 Task: Check the median sale price of condos/co-ops in the last 1 year.
Action: Mouse moved to (1000, 183)
Screenshot: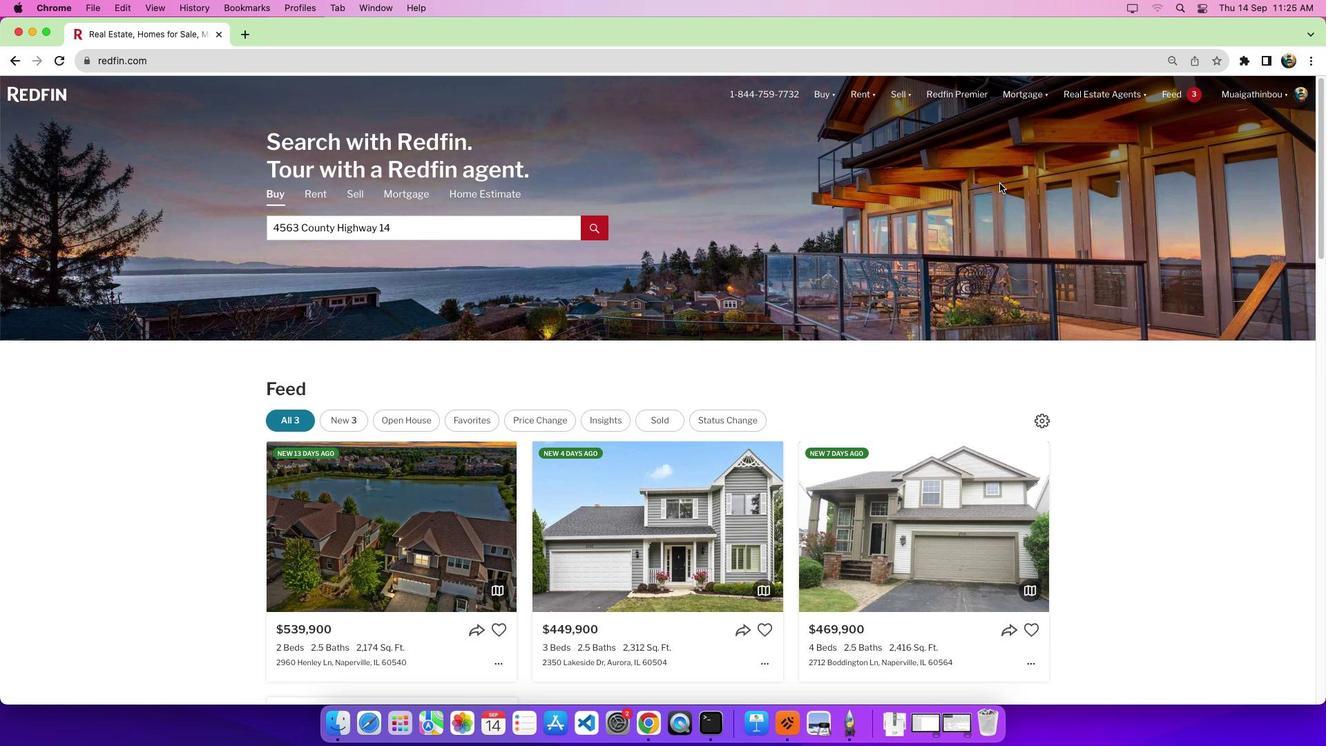 
Action: Mouse pressed left at (1000, 183)
Screenshot: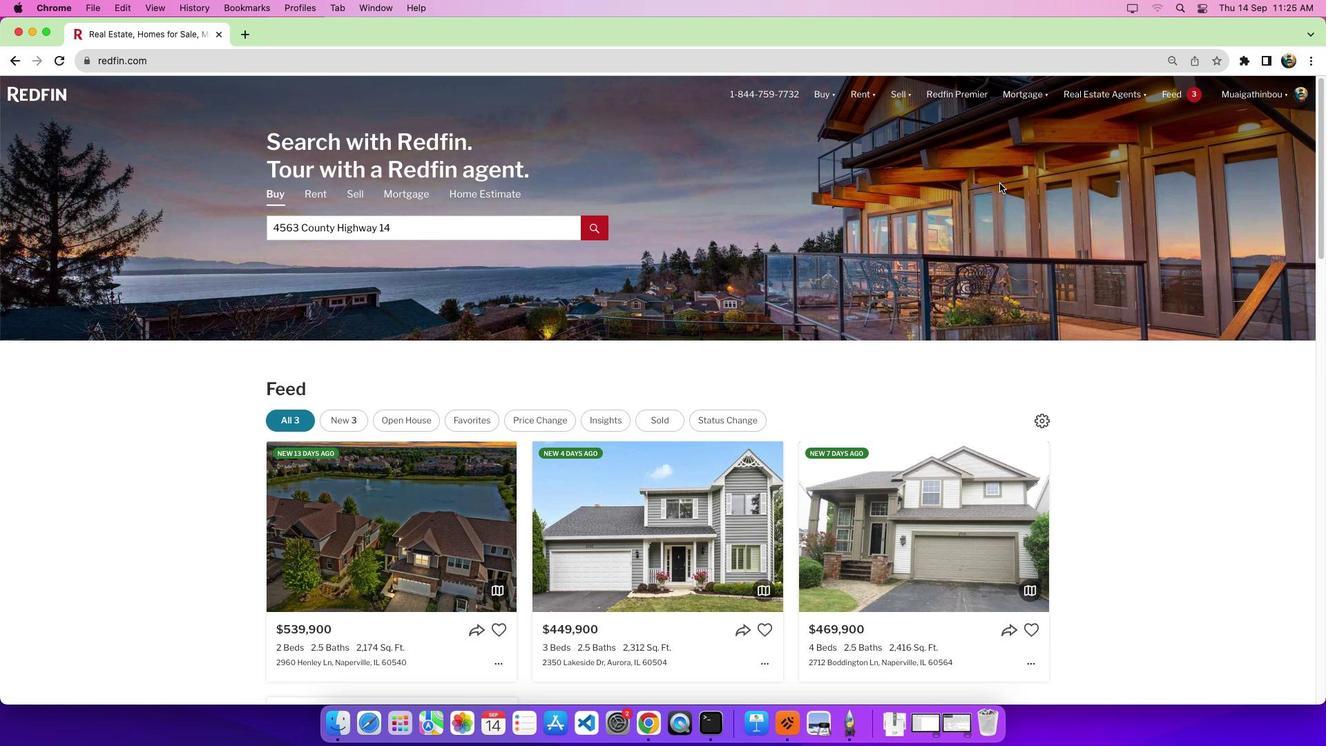 
Action: Mouse moved to (1062, 200)
Screenshot: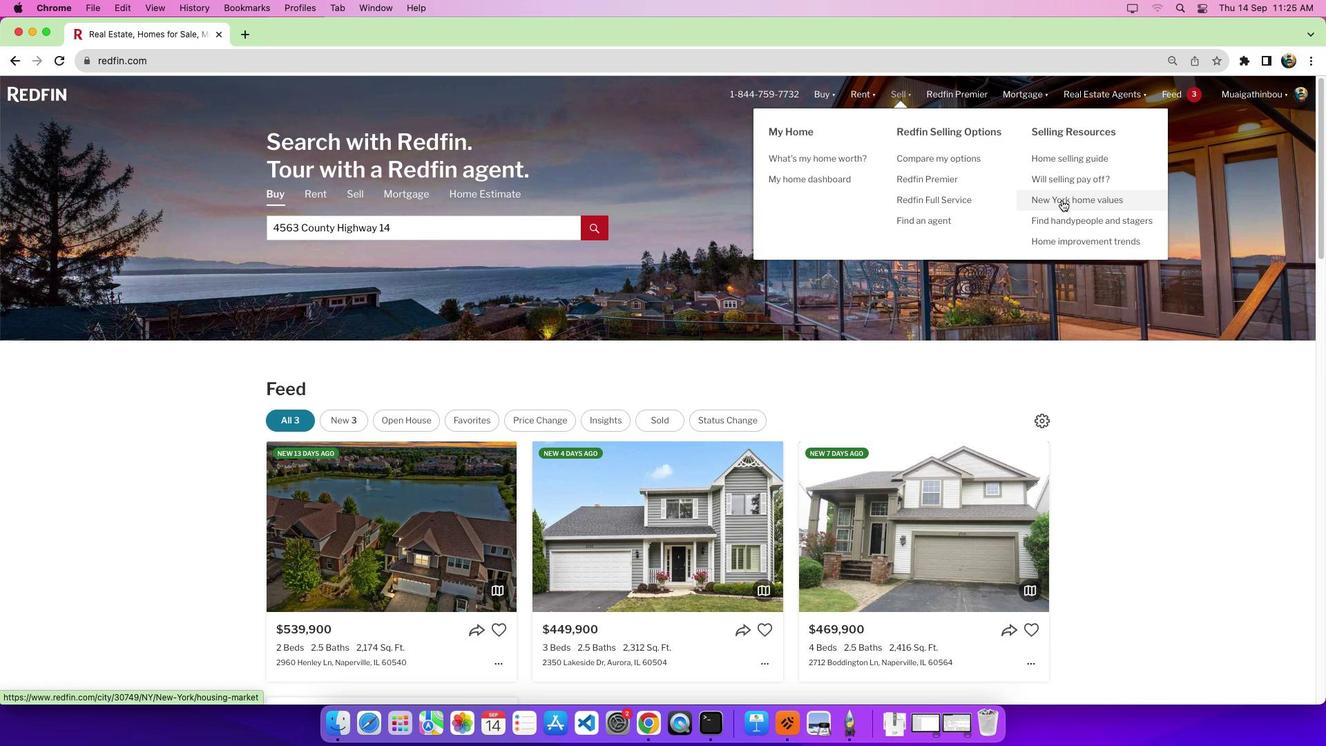 
Action: Mouse pressed left at (1062, 200)
Screenshot: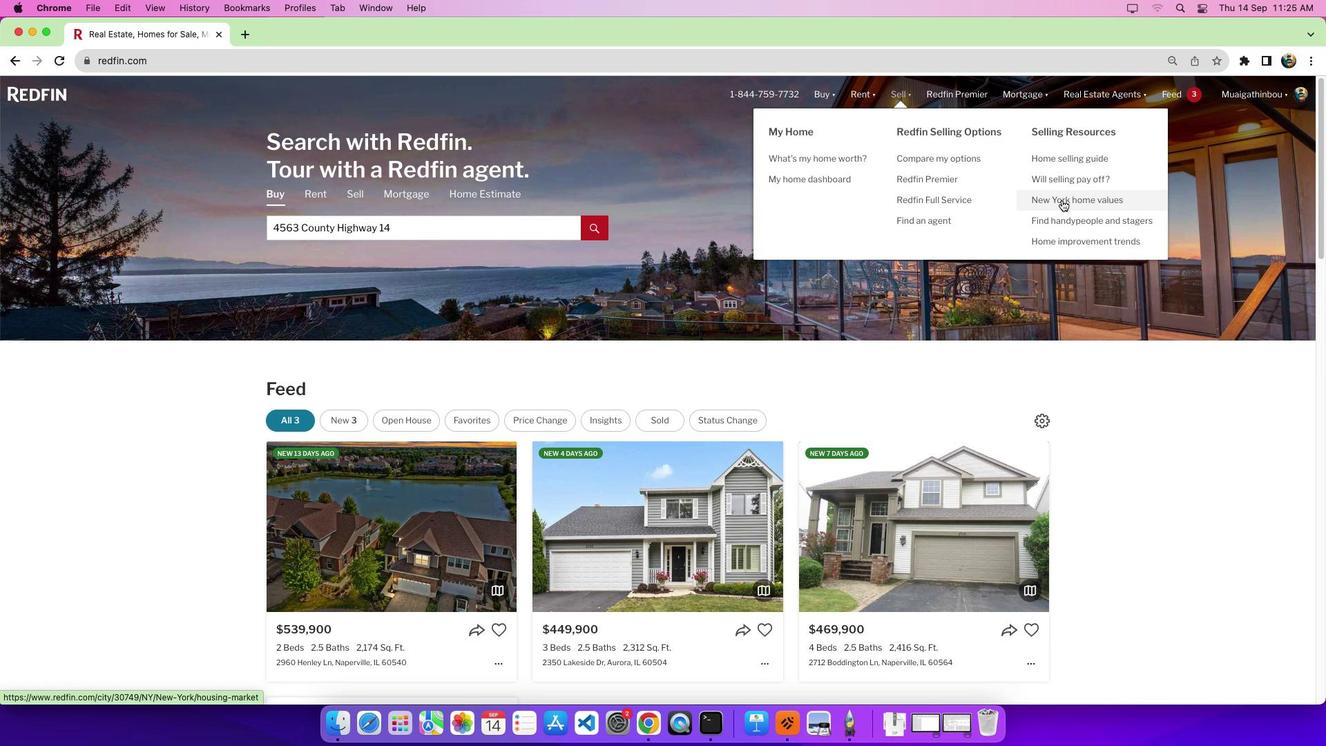 
Action: Mouse moved to (464, 452)
Screenshot: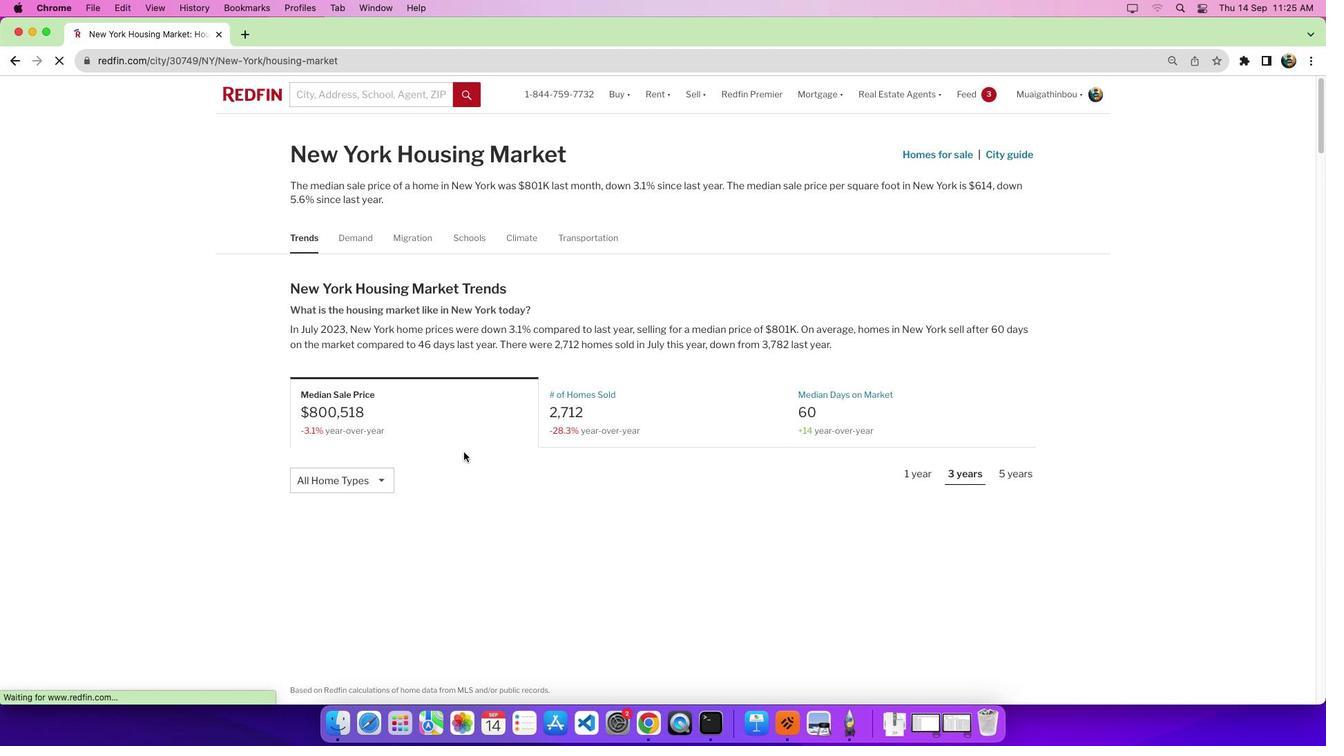 
Action: Mouse pressed left at (464, 452)
Screenshot: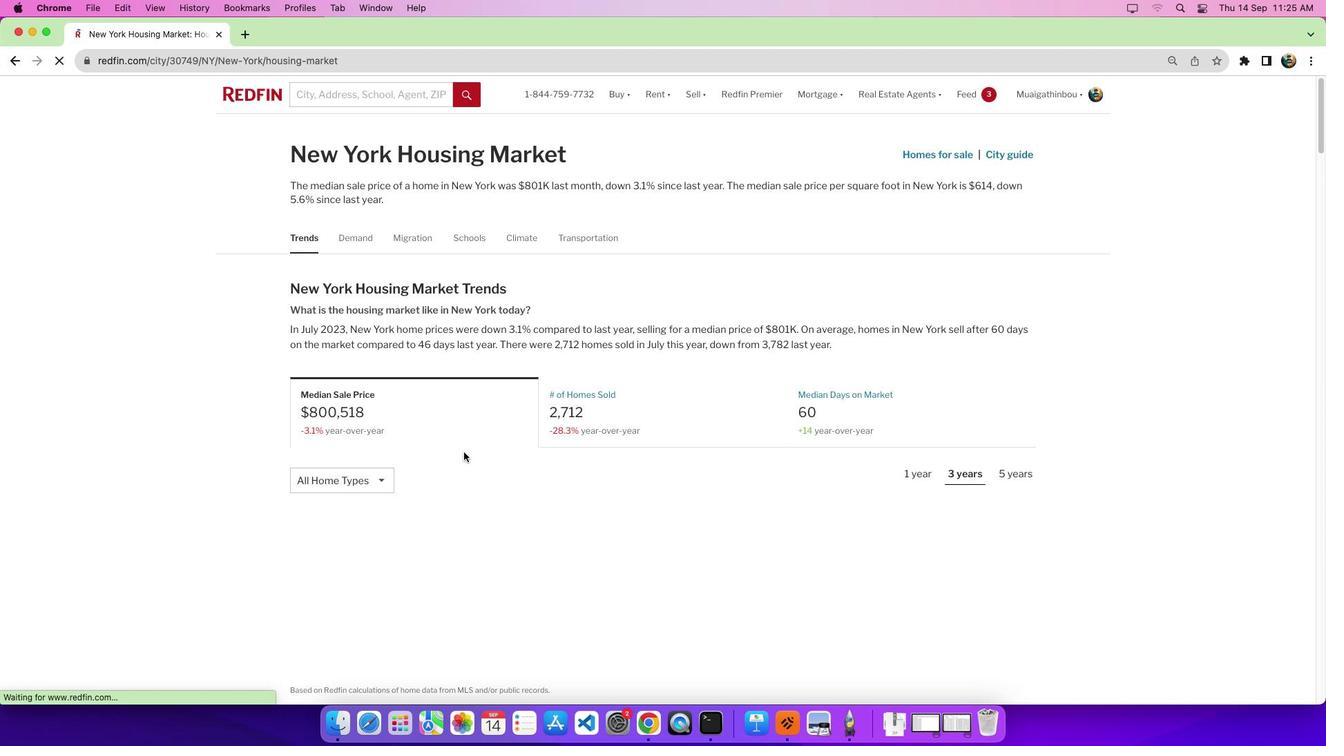 
Action: Mouse moved to (366, 484)
Screenshot: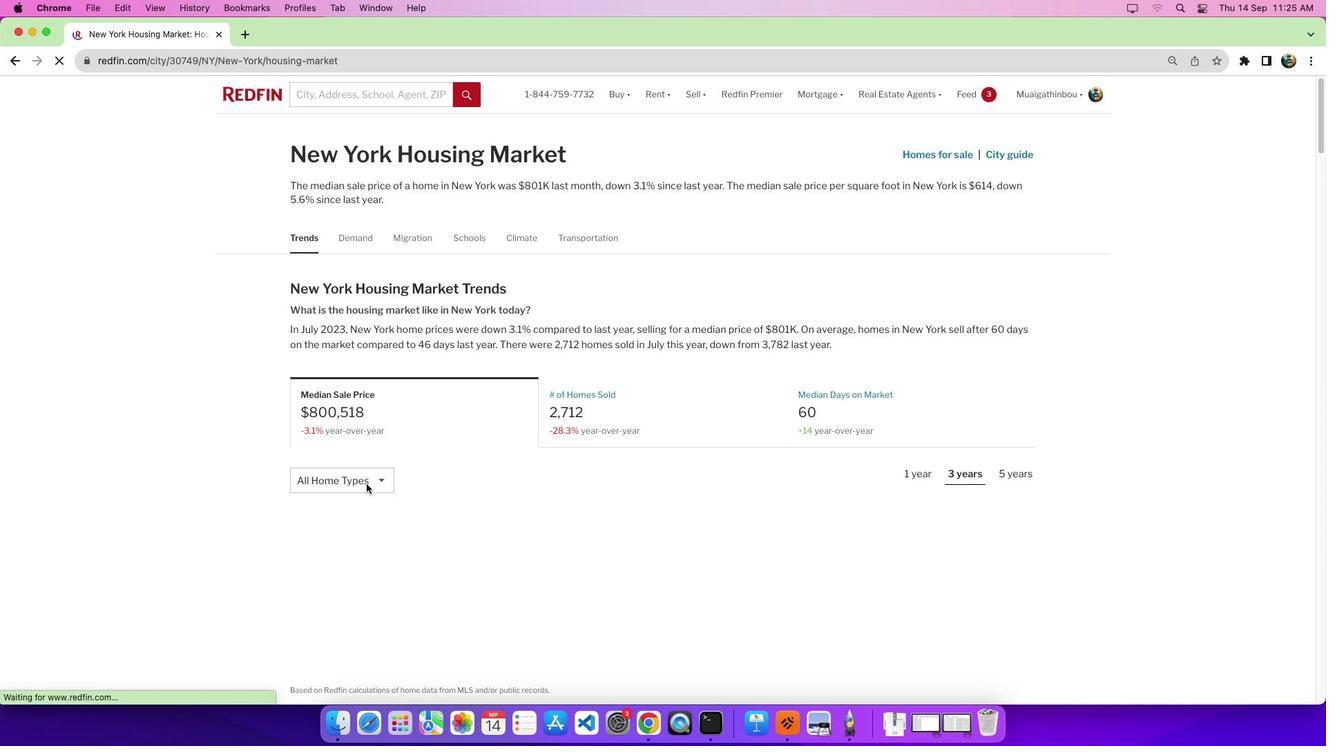 
Action: Mouse pressed left at (366, 484)
Screenshot: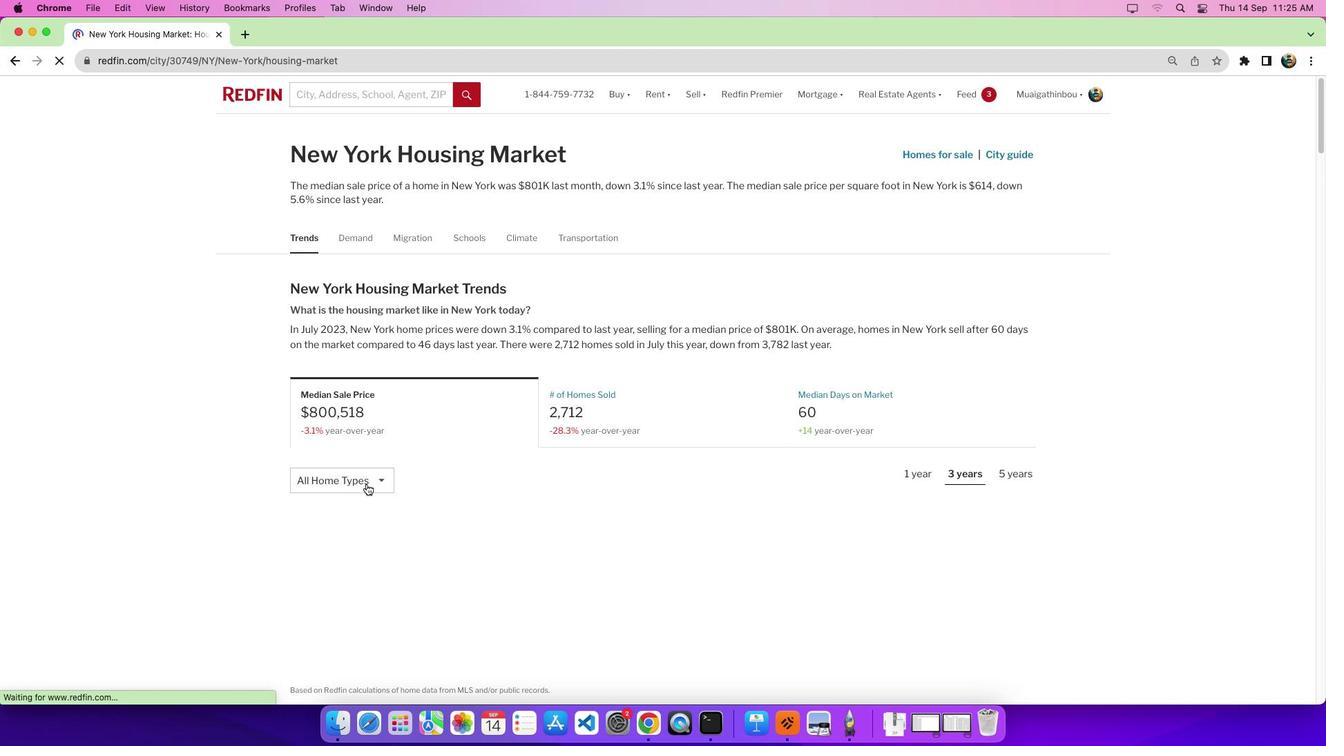 
Action: Mouse moved to (366, 482)
Screenshot: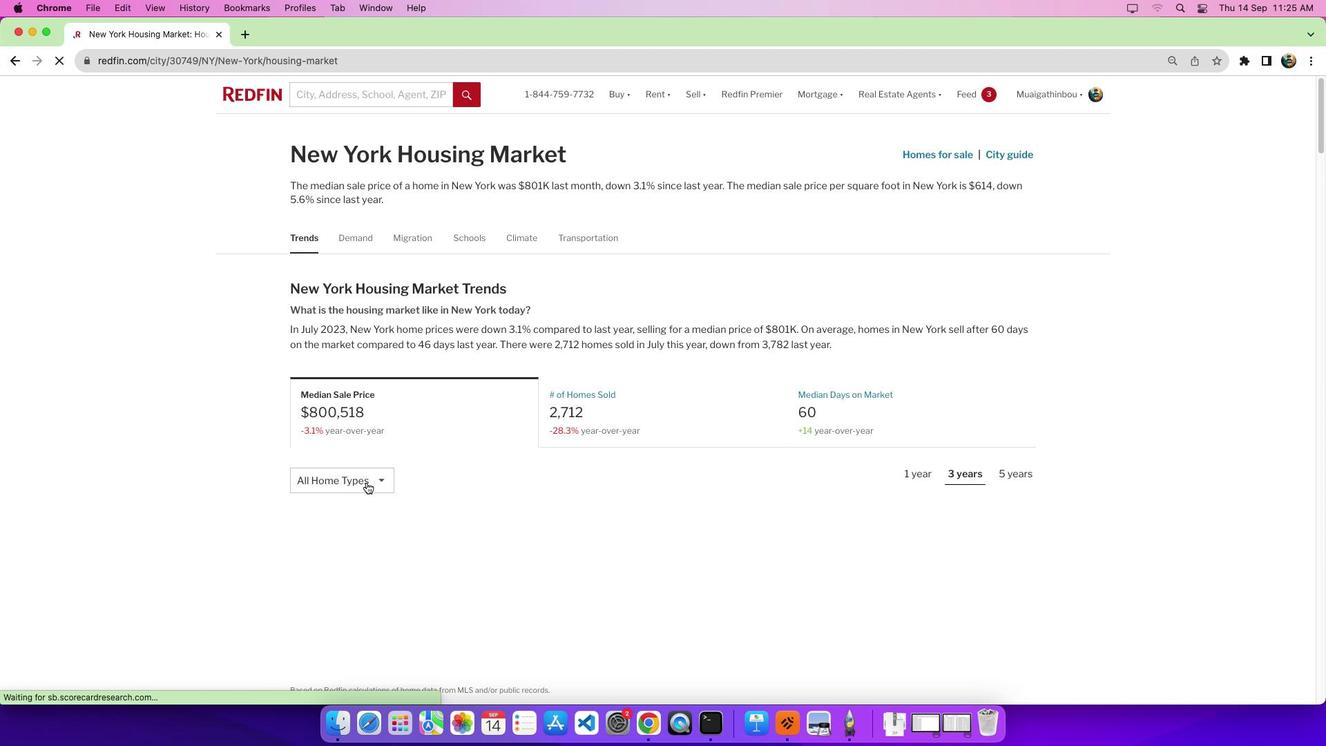 
Action: Mouse pressed left at (366, 482)
Screenshot: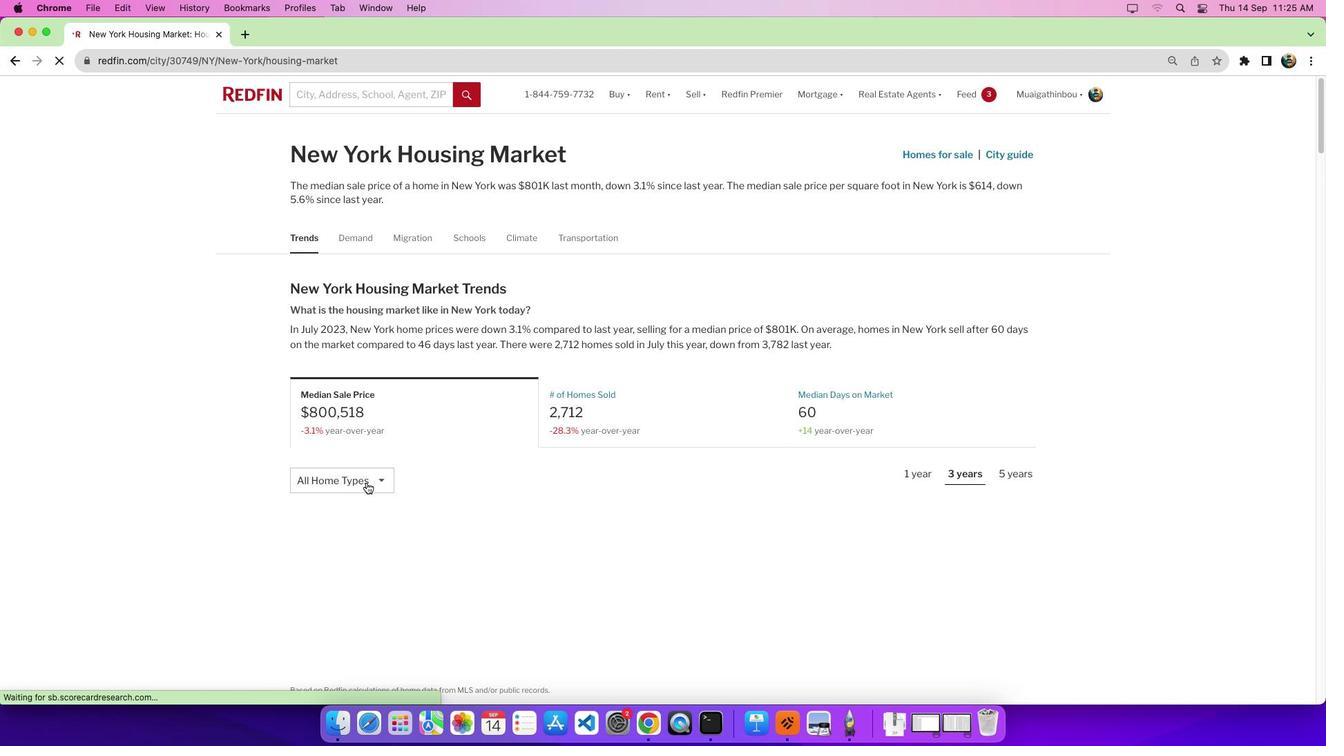 
Action: Mouse moved to (352, 580)
Screenshot: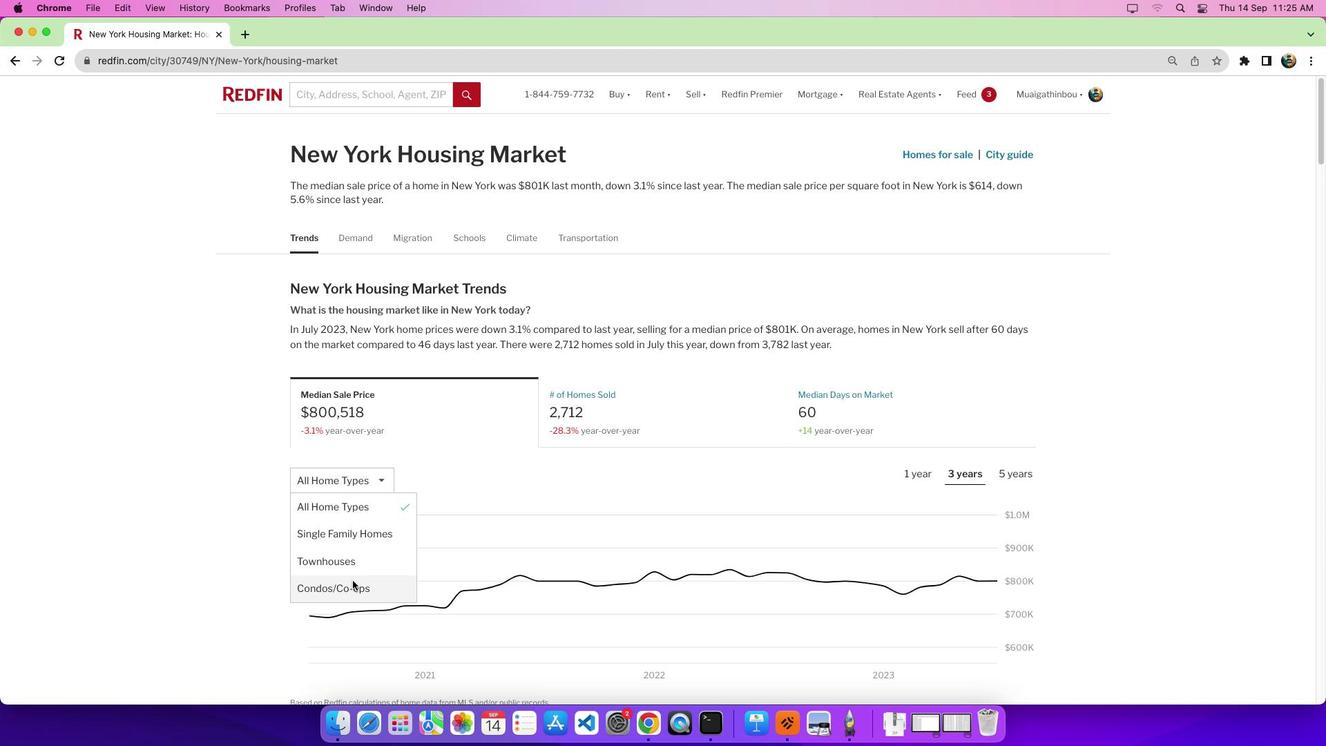 
Action: Mouse pressed left at (352, 580)
Screenshot: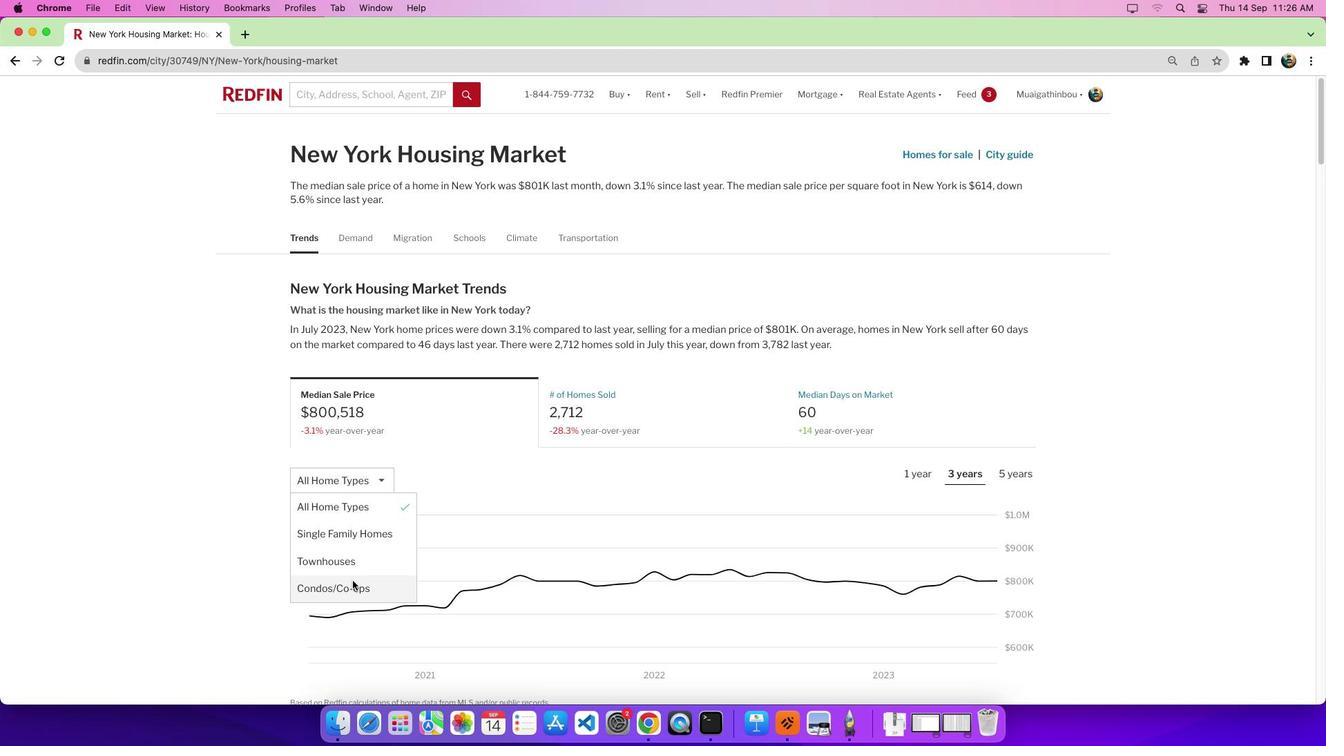 
Action: Mouse moved to (917, 476)
Screenshot: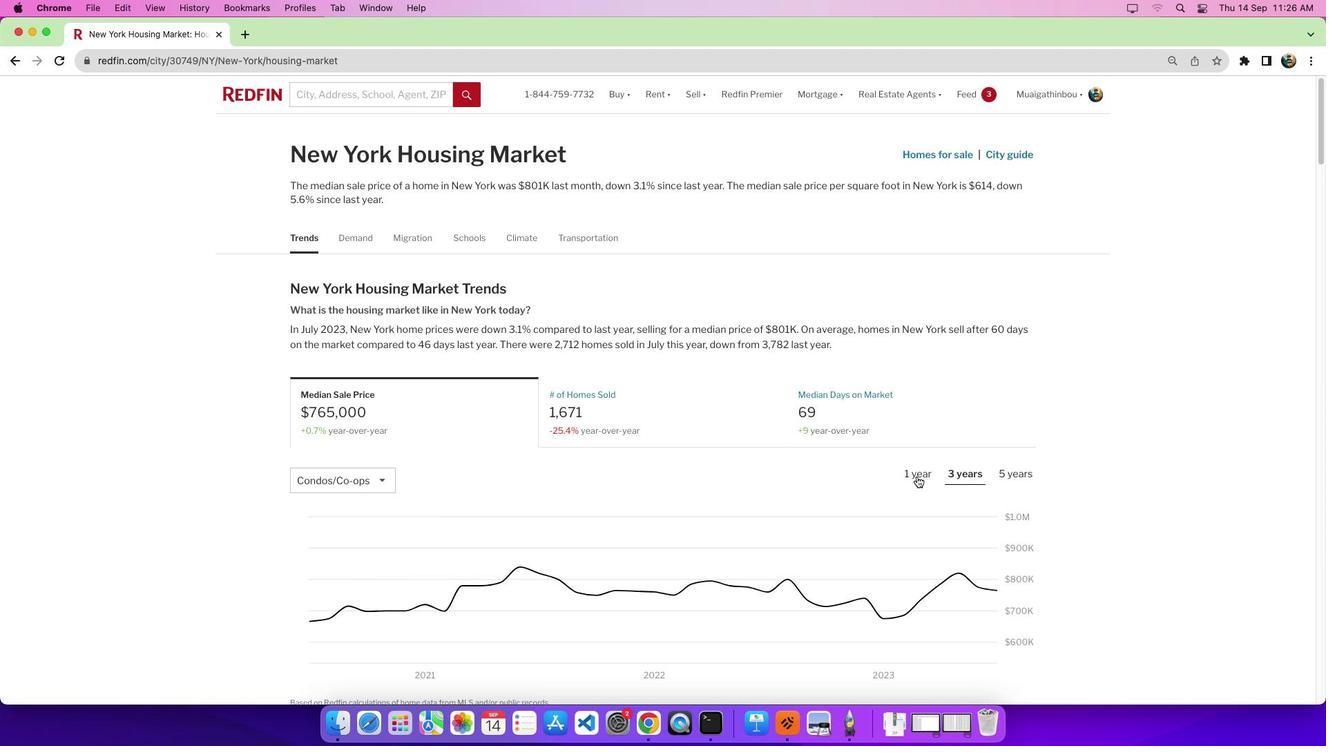 
Action: Mouse pressed left at (917, 476)
Screenshot: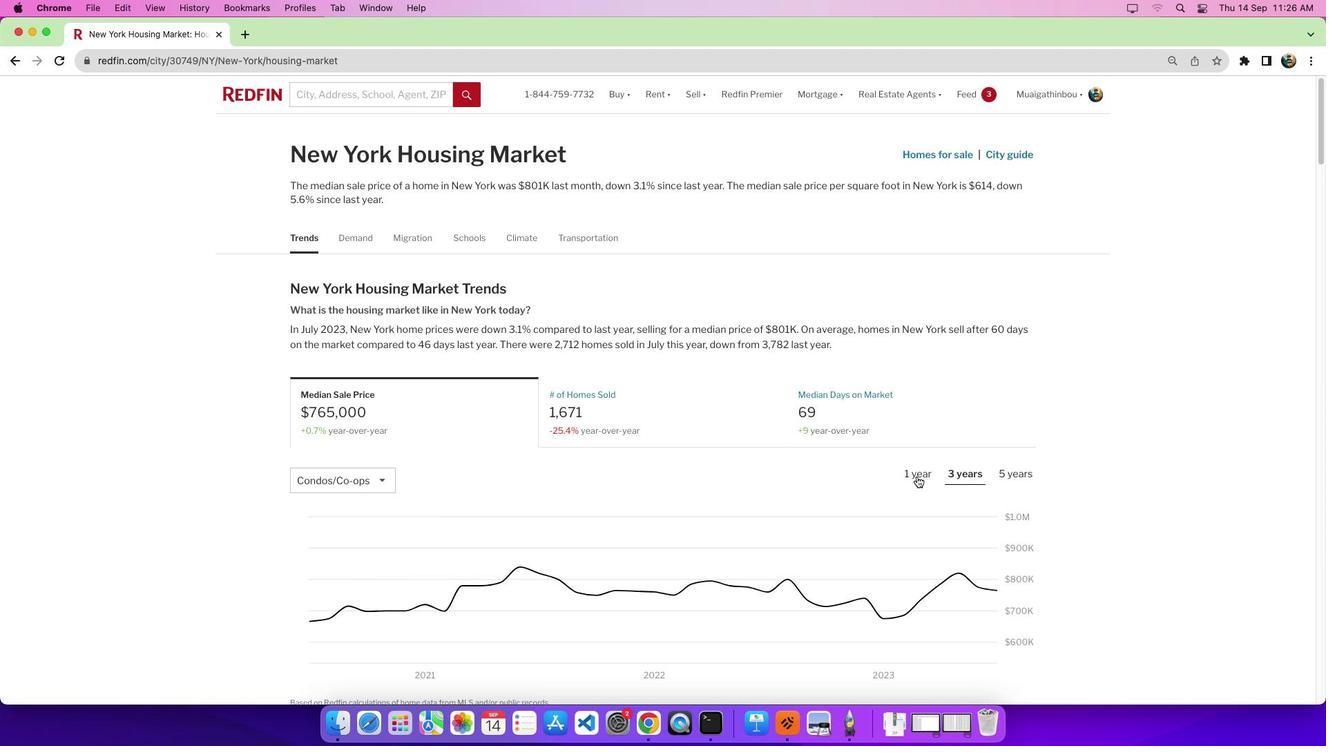 
Action: Mouse moved to (744, 474)
Screenshot: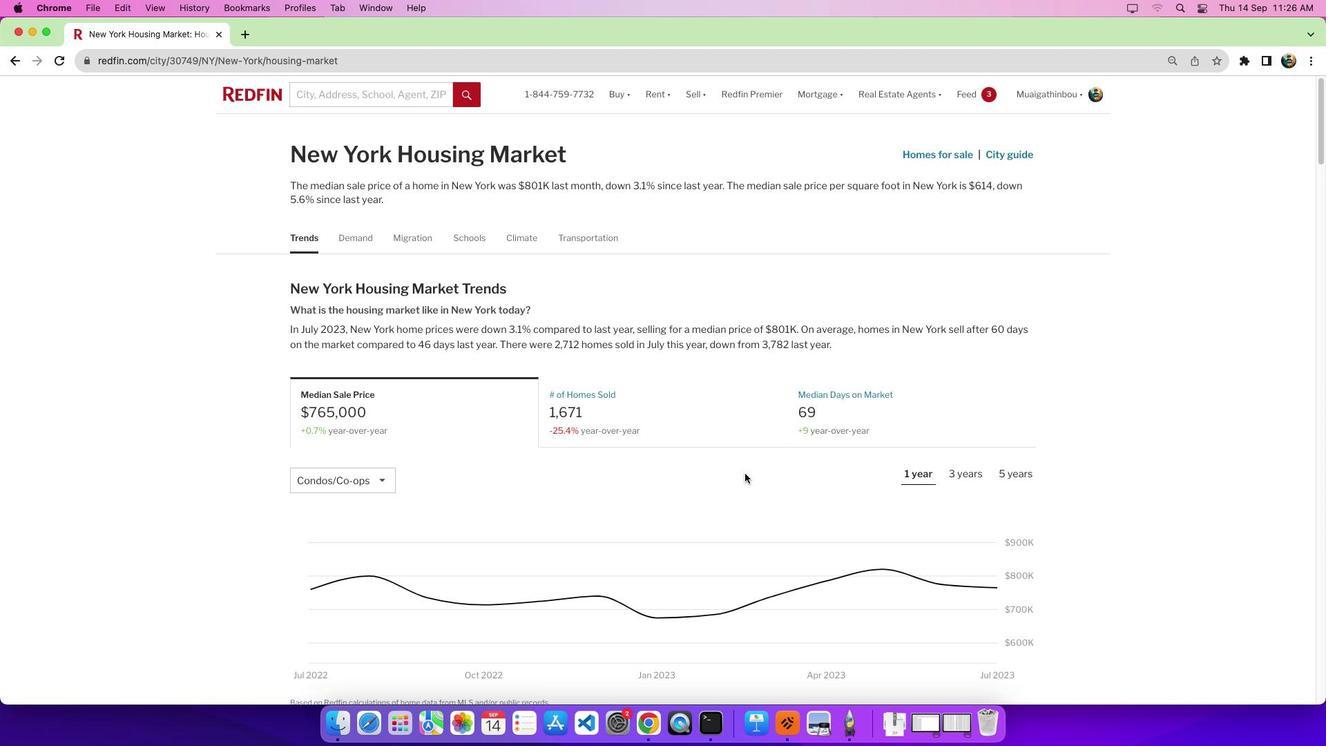 
Action: Mouse scrolled (744, 474) with delta (0, 0)
Screenshot: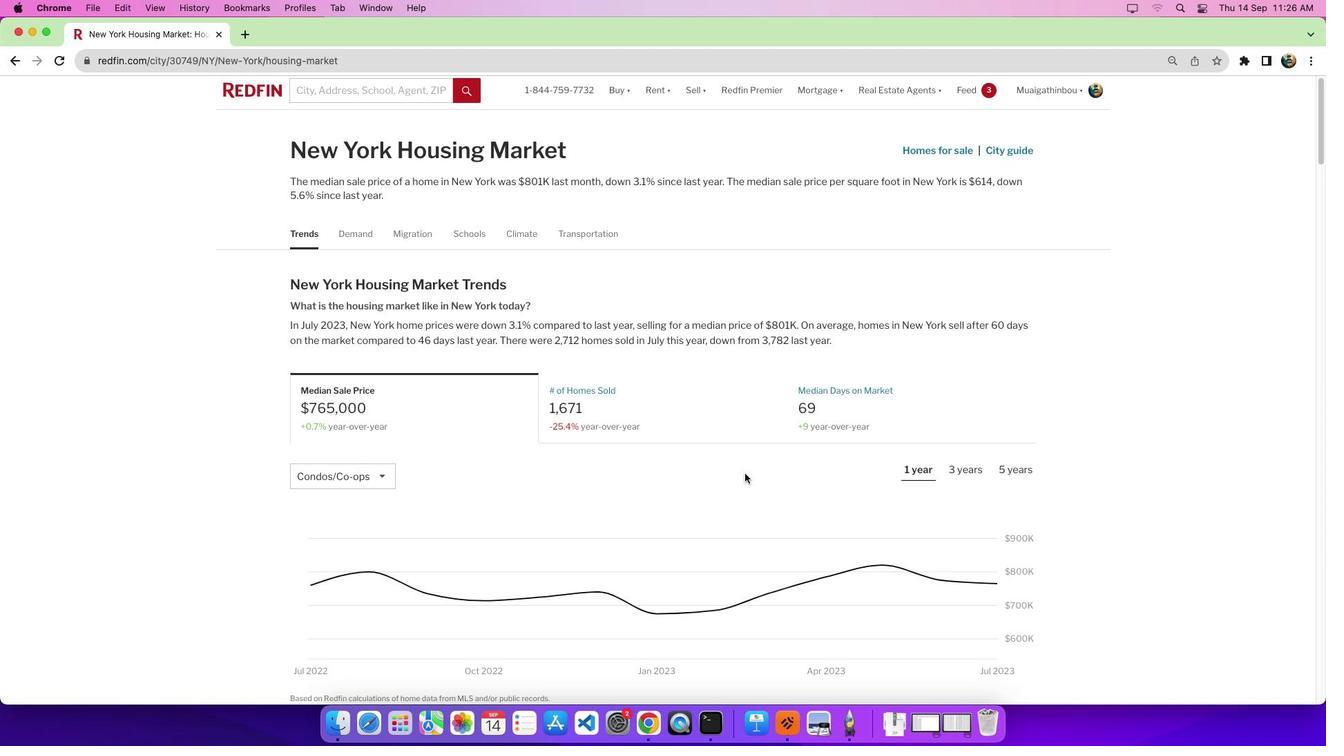 
Action: Mouse scrolled (744, 474) with delta (0, 0)
Screenshot: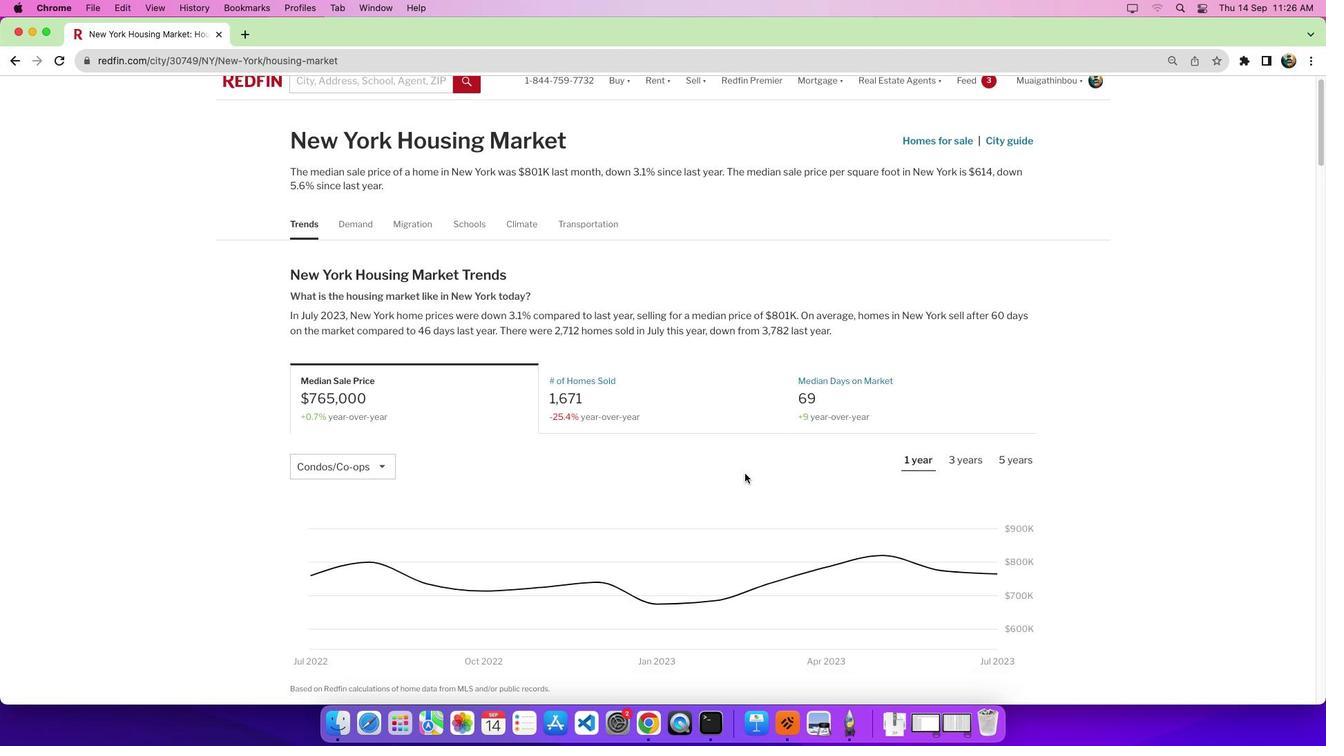 
Action: Mouse scrolled (744, 474) with delta (0, -4)
Screenshot: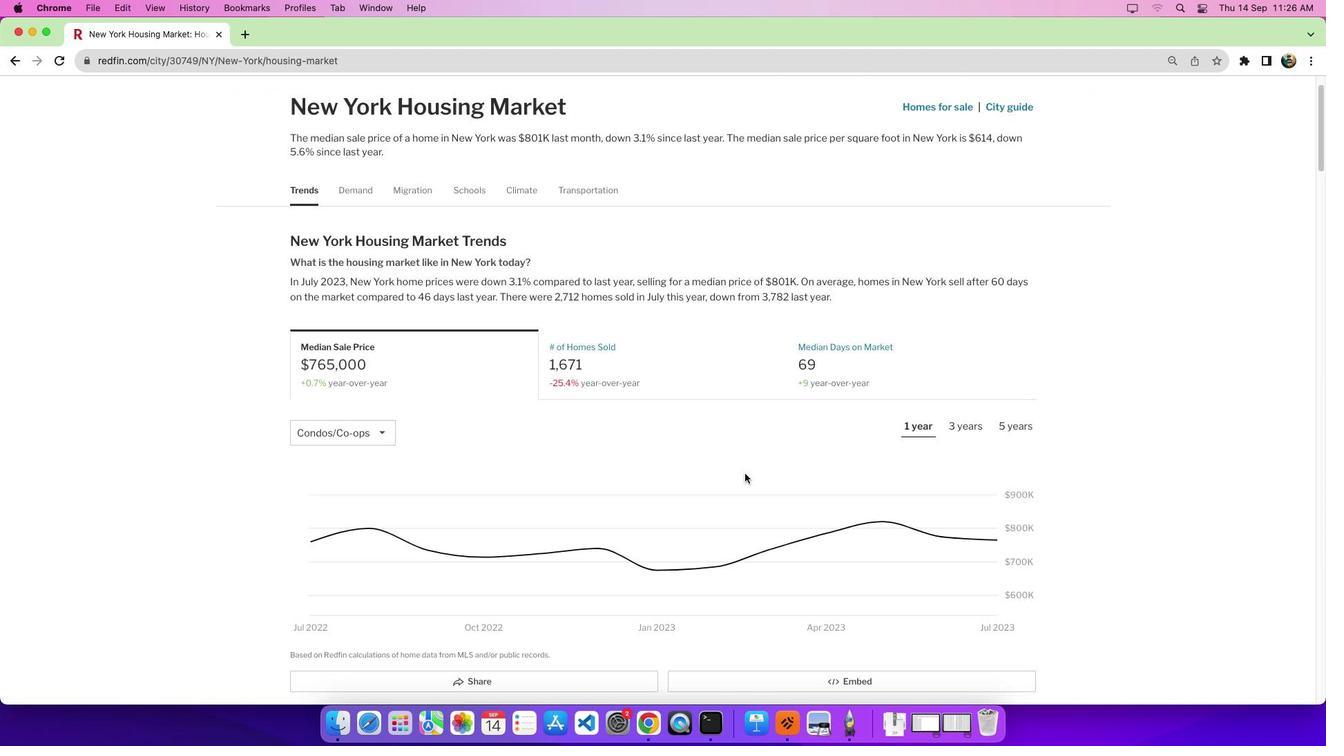 
Action: Mouse moved to (746, 459)
Screenshot: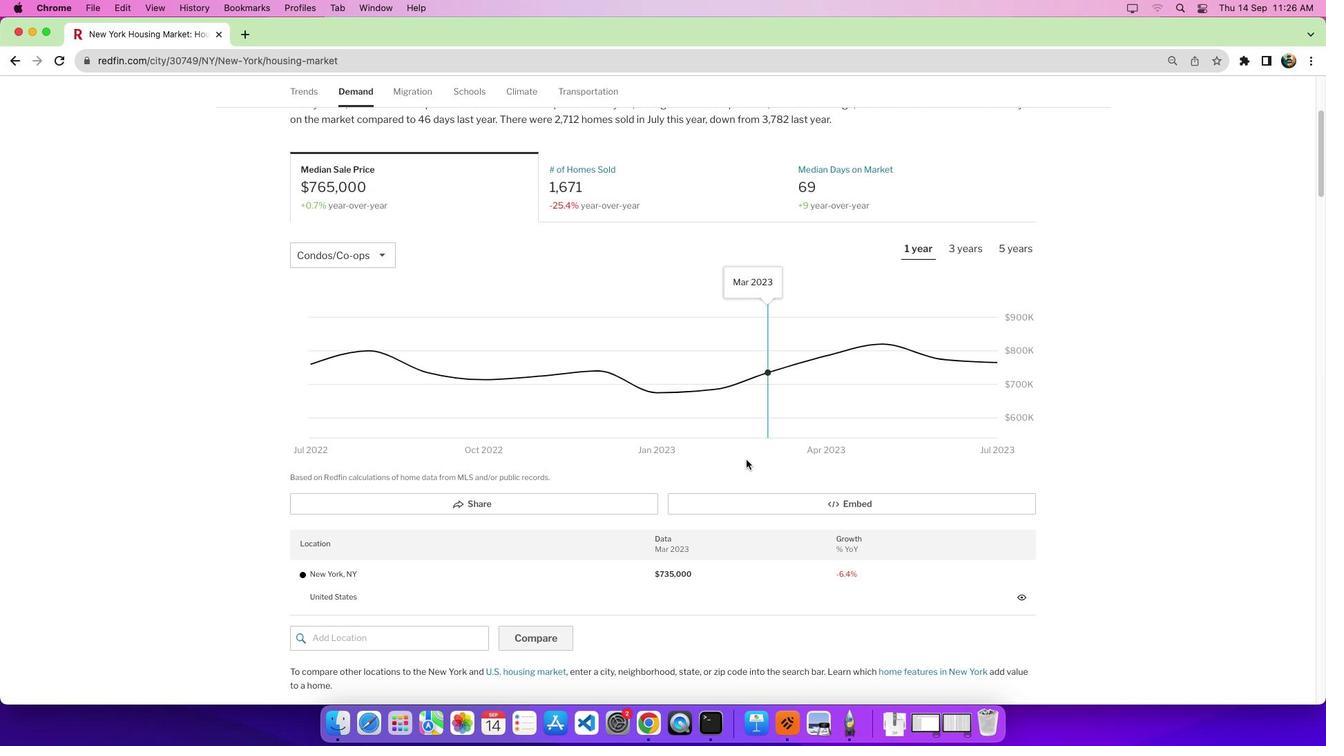 
